 Task: Enable projects for the organization "Mark56711".
Action: Mouse moved to (973, 73)
Screenshot: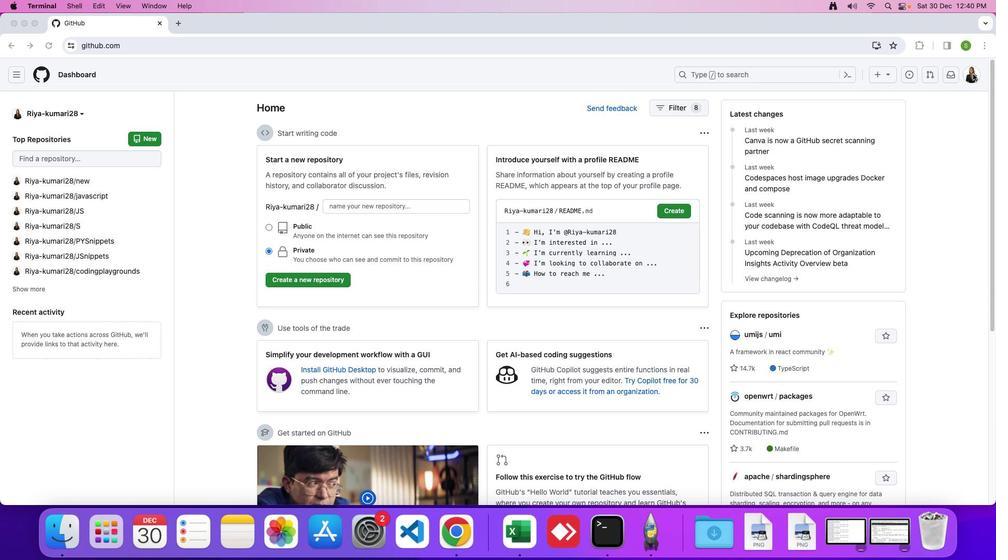 
Action: Mouse pressed left at (973, 73)
Screenshot: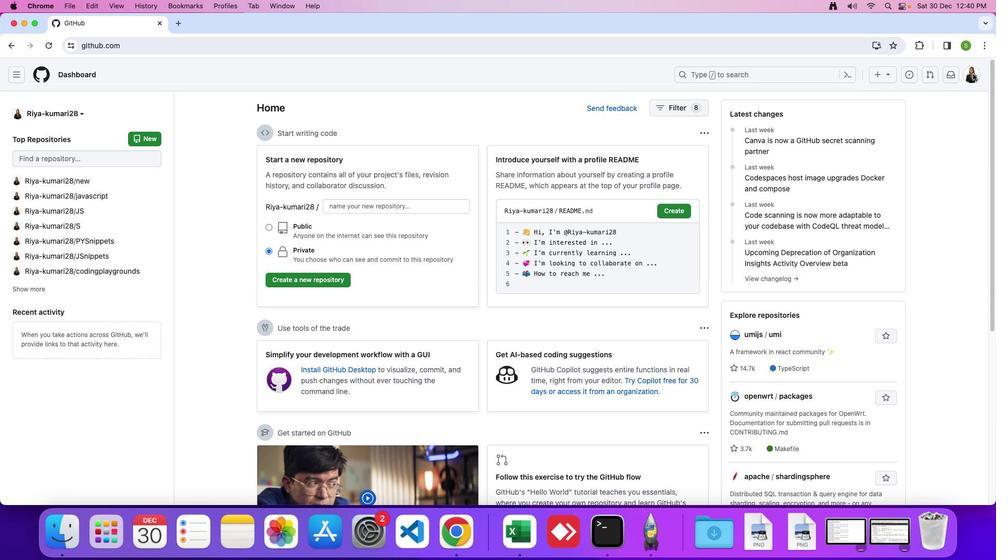 
Action: Mouse moved to (976, 72)
Screenshot: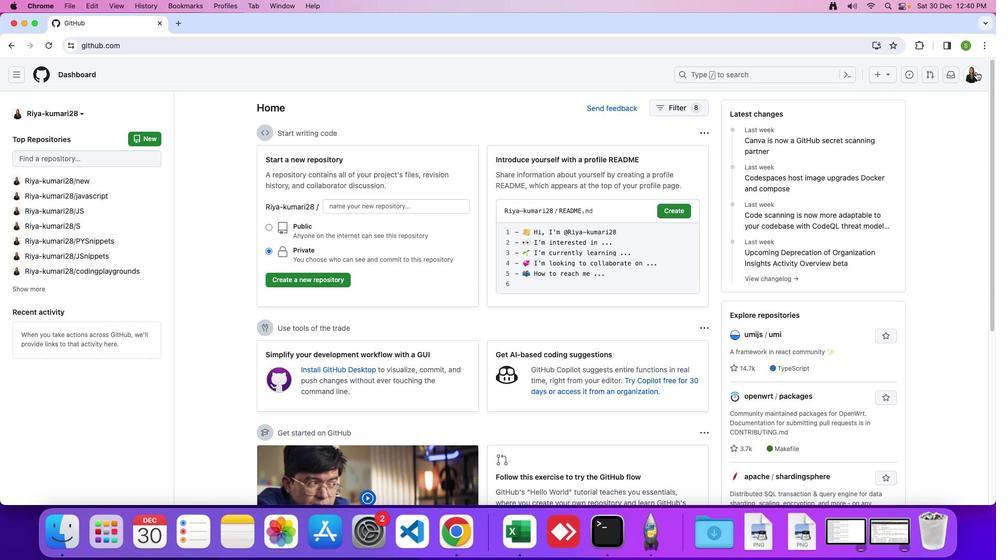 
Action: Mouse pressed left at (976, 72)
Screenshot: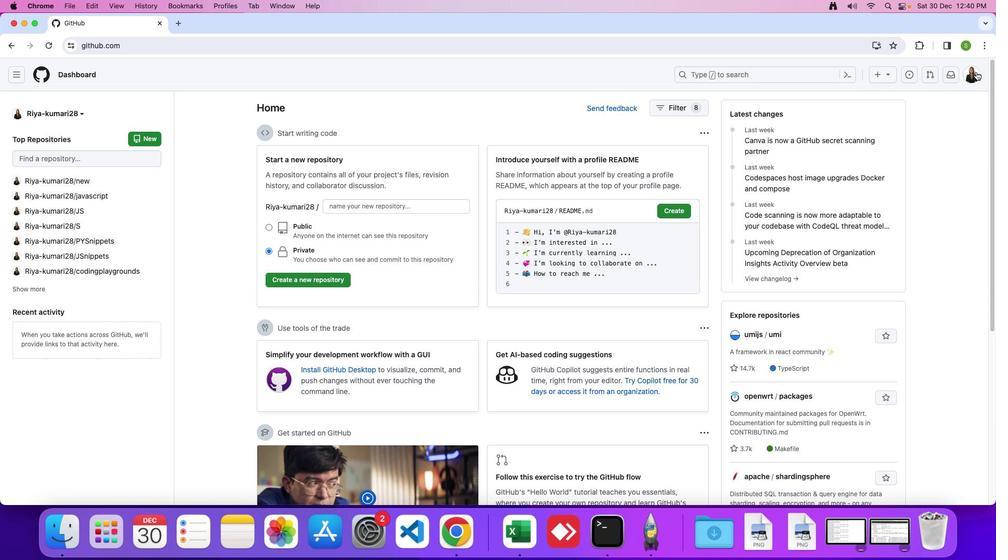 
Action: Mouse moved to (922, 202)
Screenshot: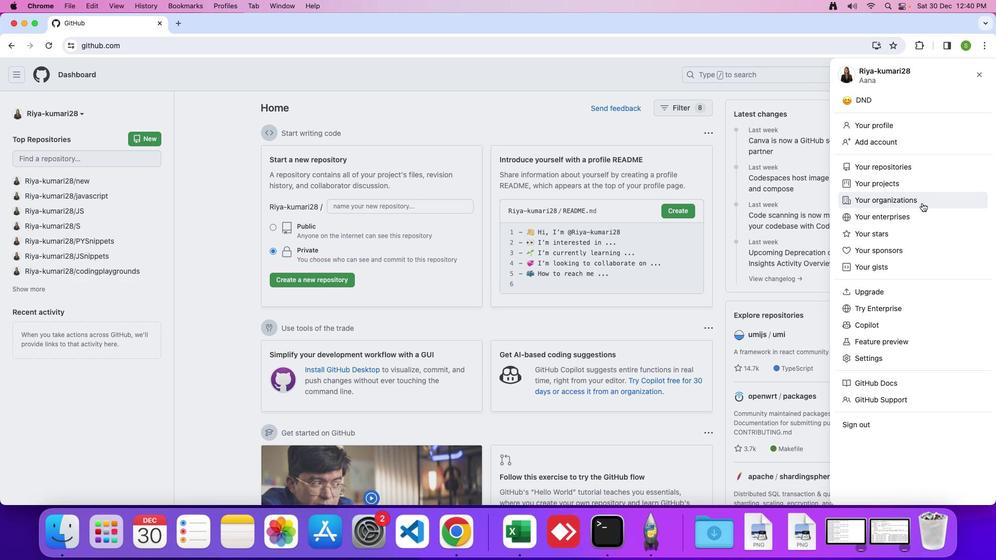 
Action: Mouse pressed left at (922, 202)
Screenshot: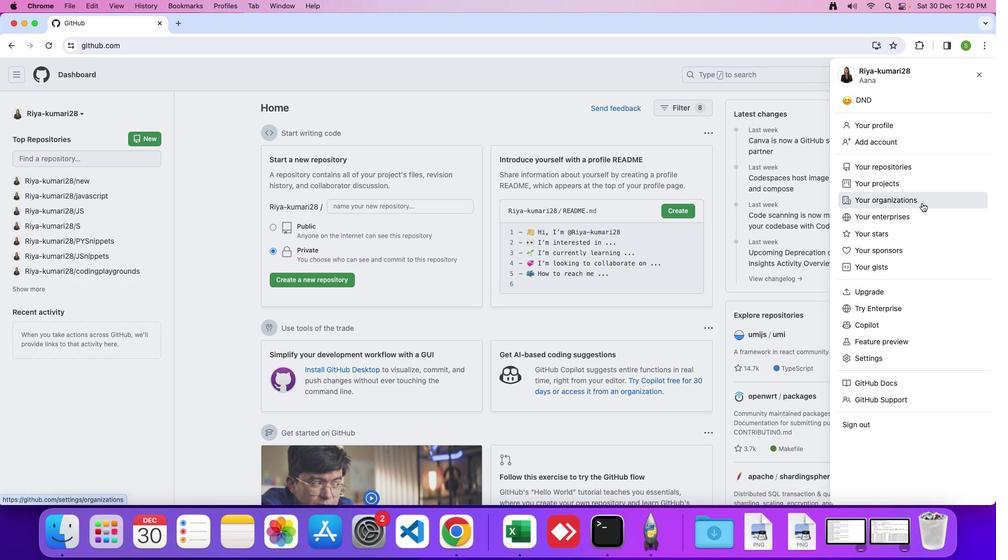 
Action: Mouse moved to (754, 213)
Screenshot: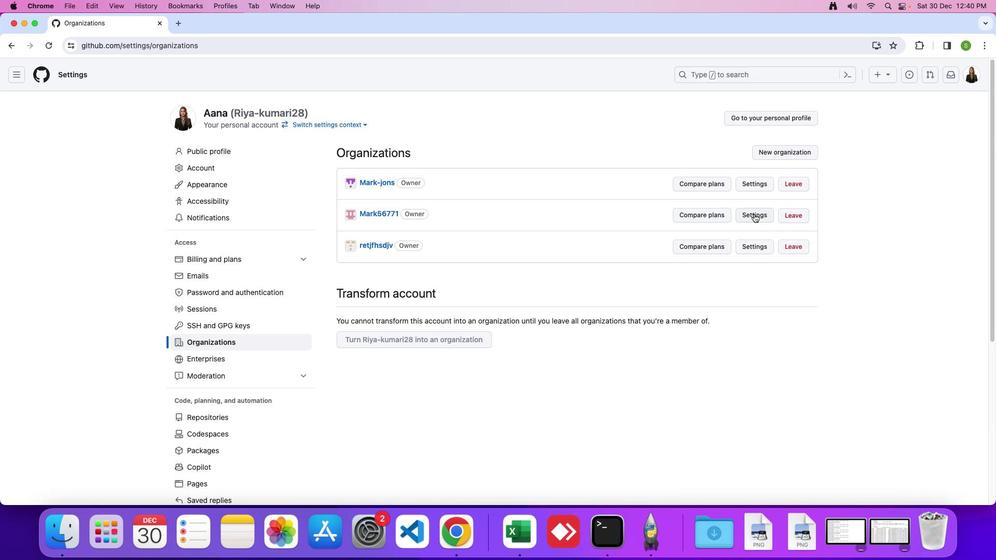 
Action: Mouse pressed left at (754, 213)
Screenshot: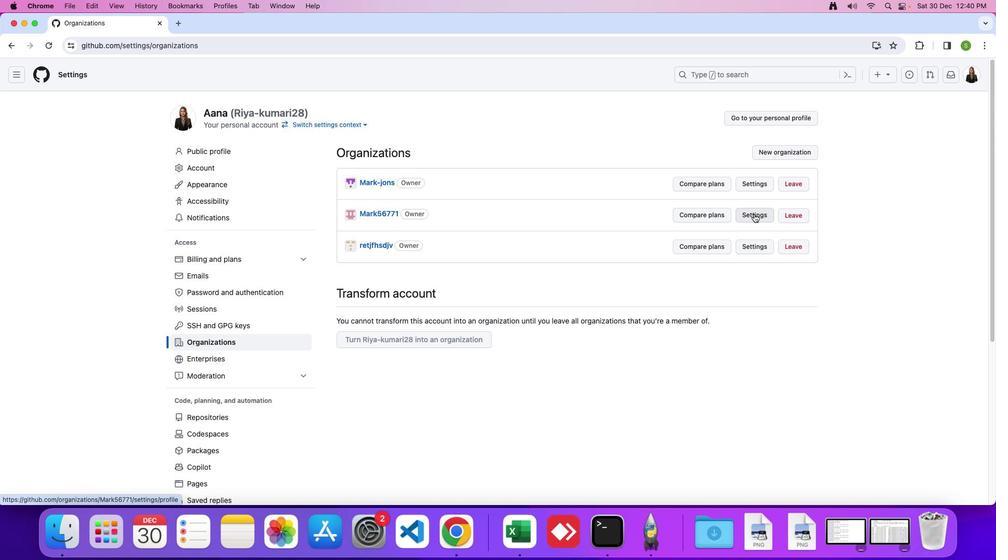
Action: Mouse moved to (247, 450)
Screenshot: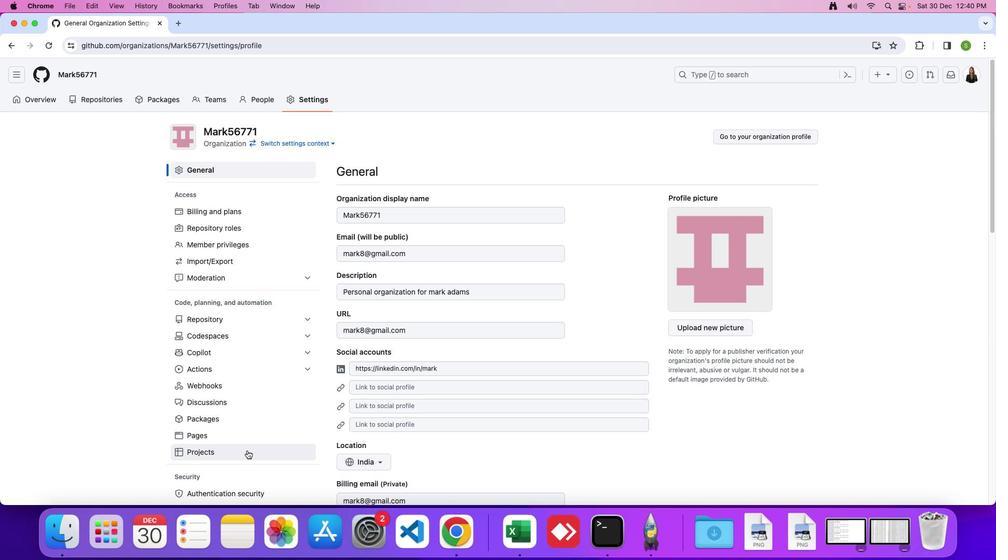 
Action: Mouse pressed left at (247, 450)
Screenshot: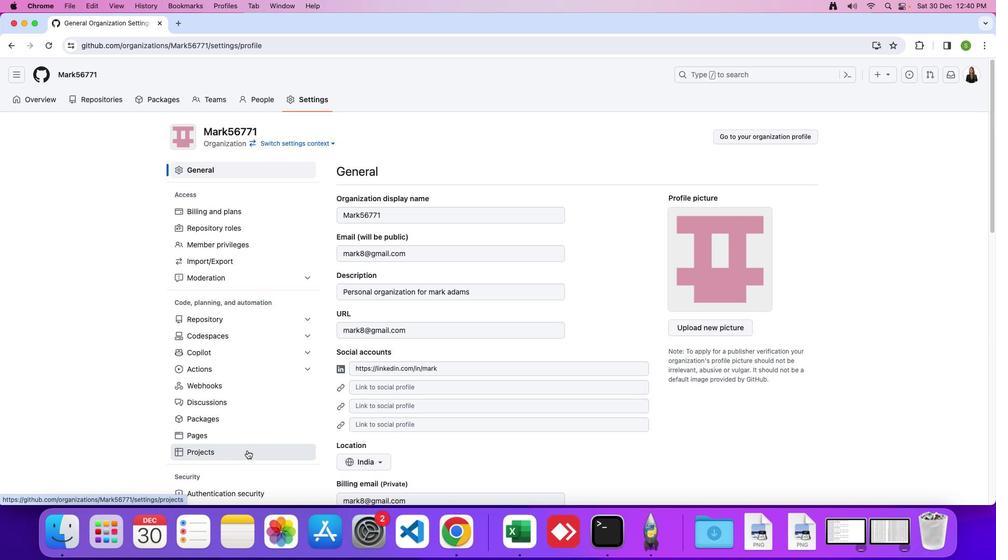 
Action: Mouse moved to (342, 226)
Screenshot: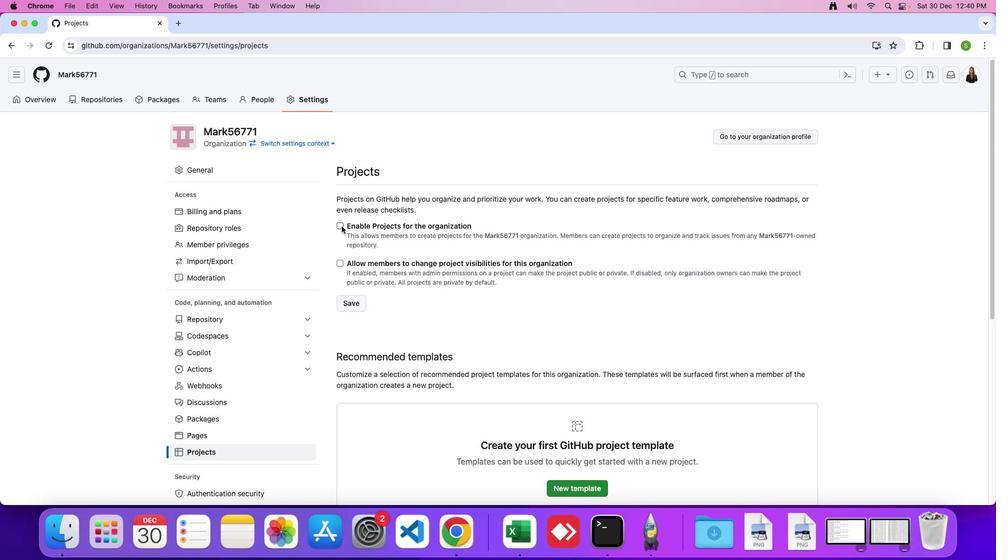 
Action: Mouse pressed left at (342, 226)
Screenshot: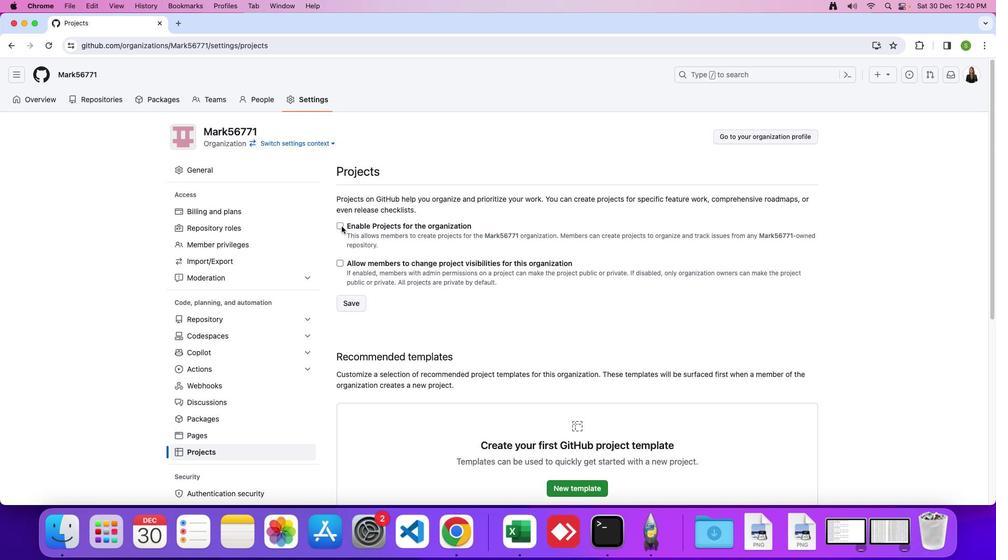 
